 Task: Add a condition where "Channel Is not Phone call(outgoing)" in recently solved tickets.
Action: Mouse moved to (122, 508)
Screenshot: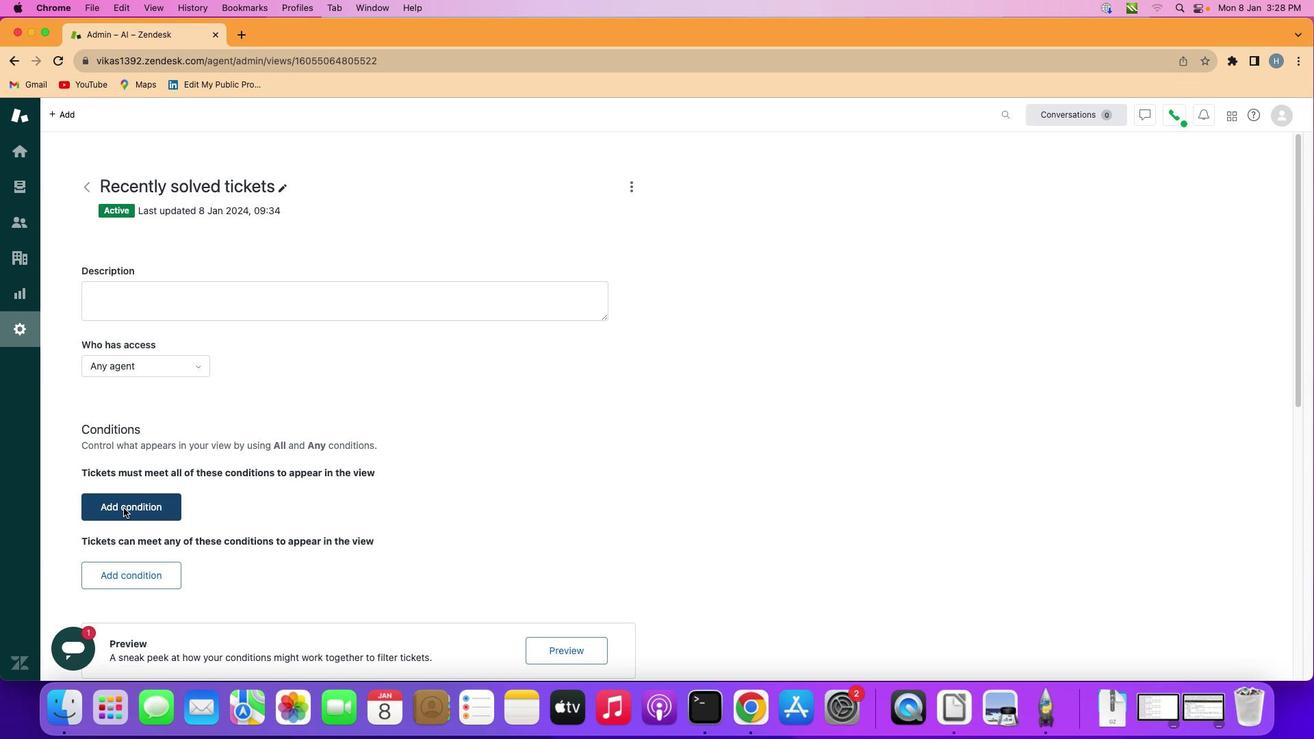 
Action: Mouse pressed left at (122, 508)
Screenshot: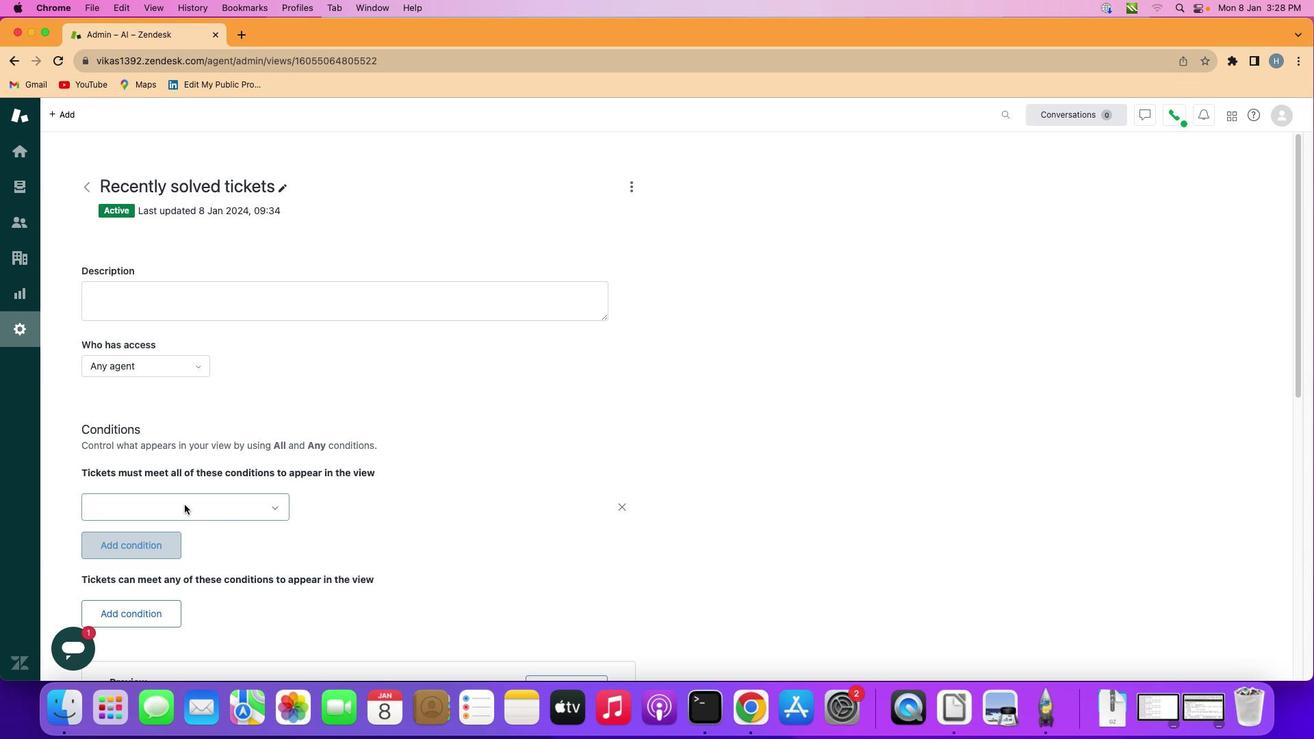 
Action: Mouse moved to (184, 505)
Screenshot: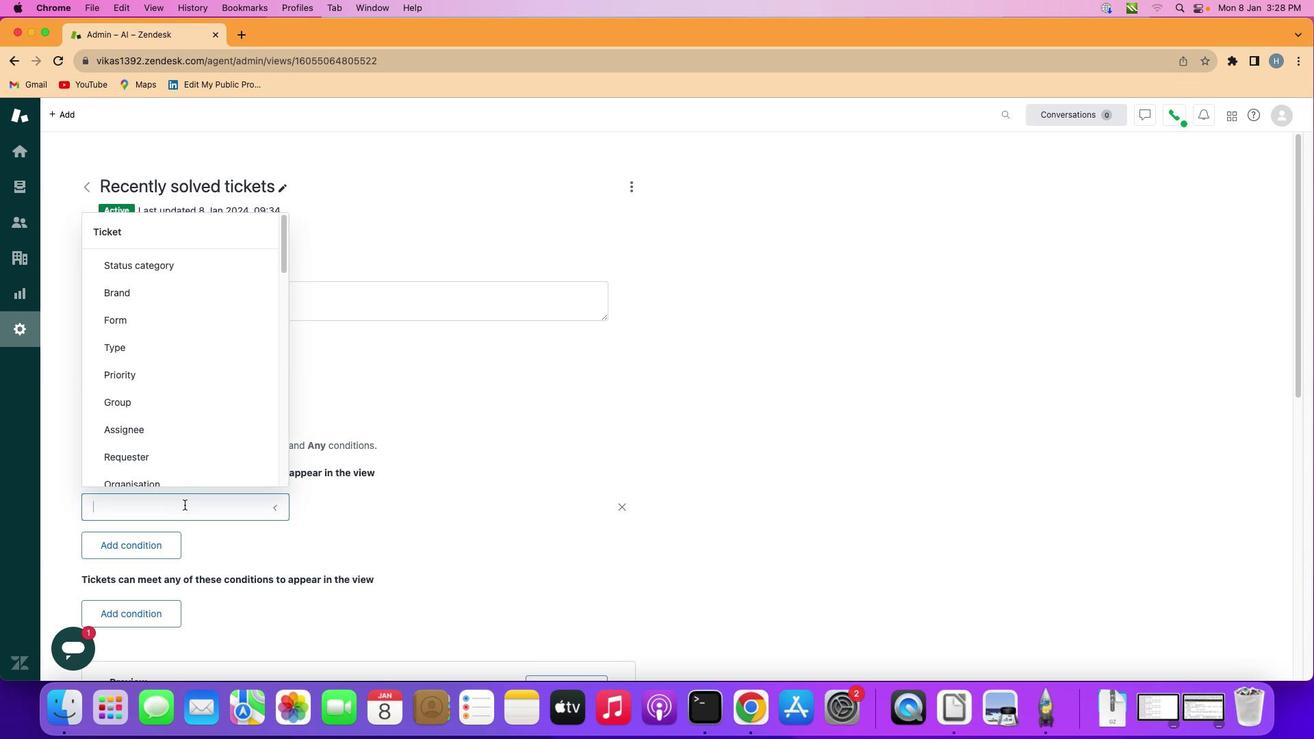 
Action: Mouse pressed left at (184, 505)
Screenshot: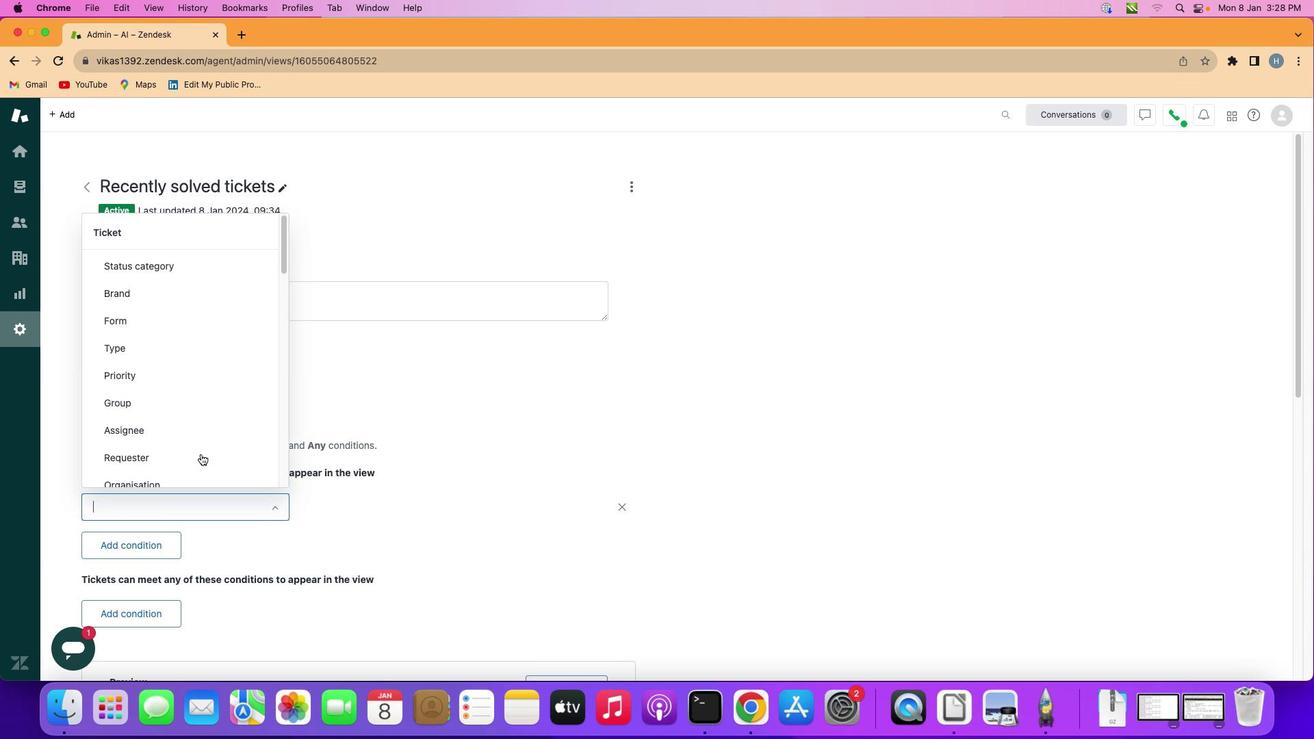 
Action: Mouse moved to (215, 406)
Screenshot: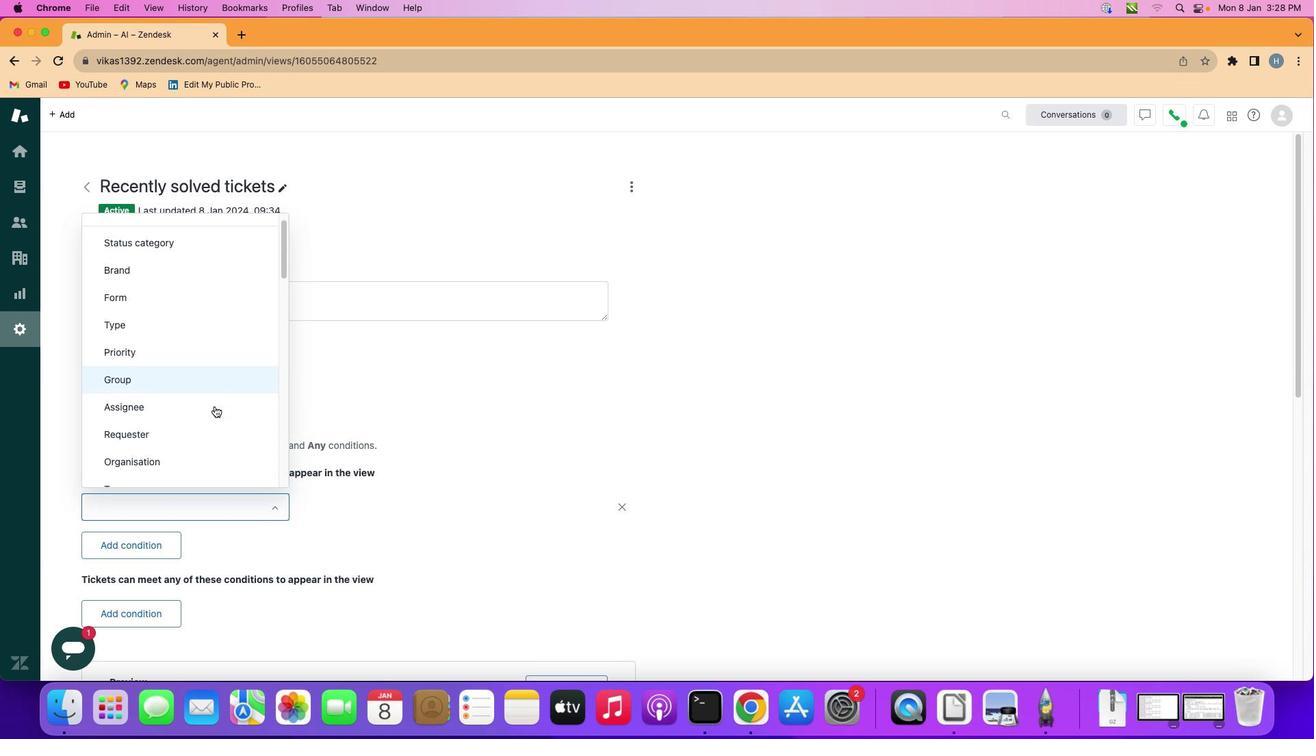 
Action: Mouse scrolled (215, 406) with delta (0, 0)
Screenshot: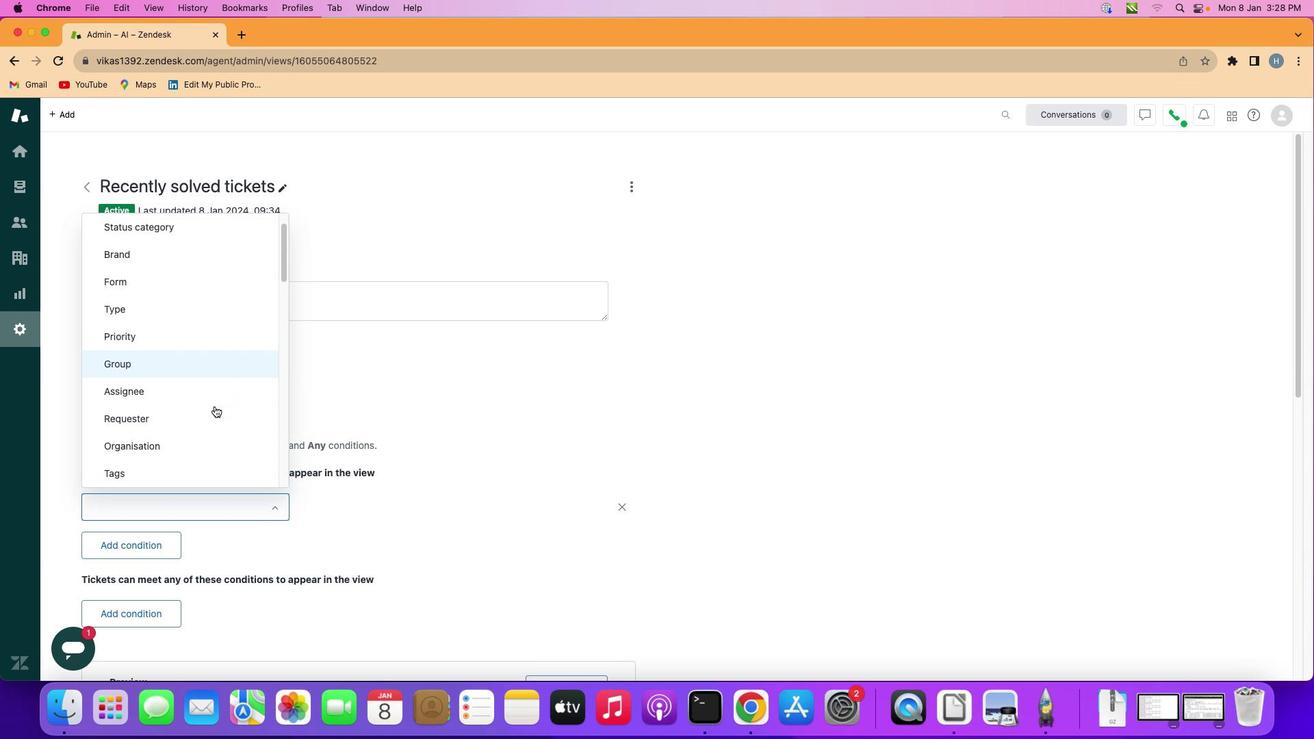 
Action: Mouse scrolled (215, 406) with delta (0, 0)
Screenshot: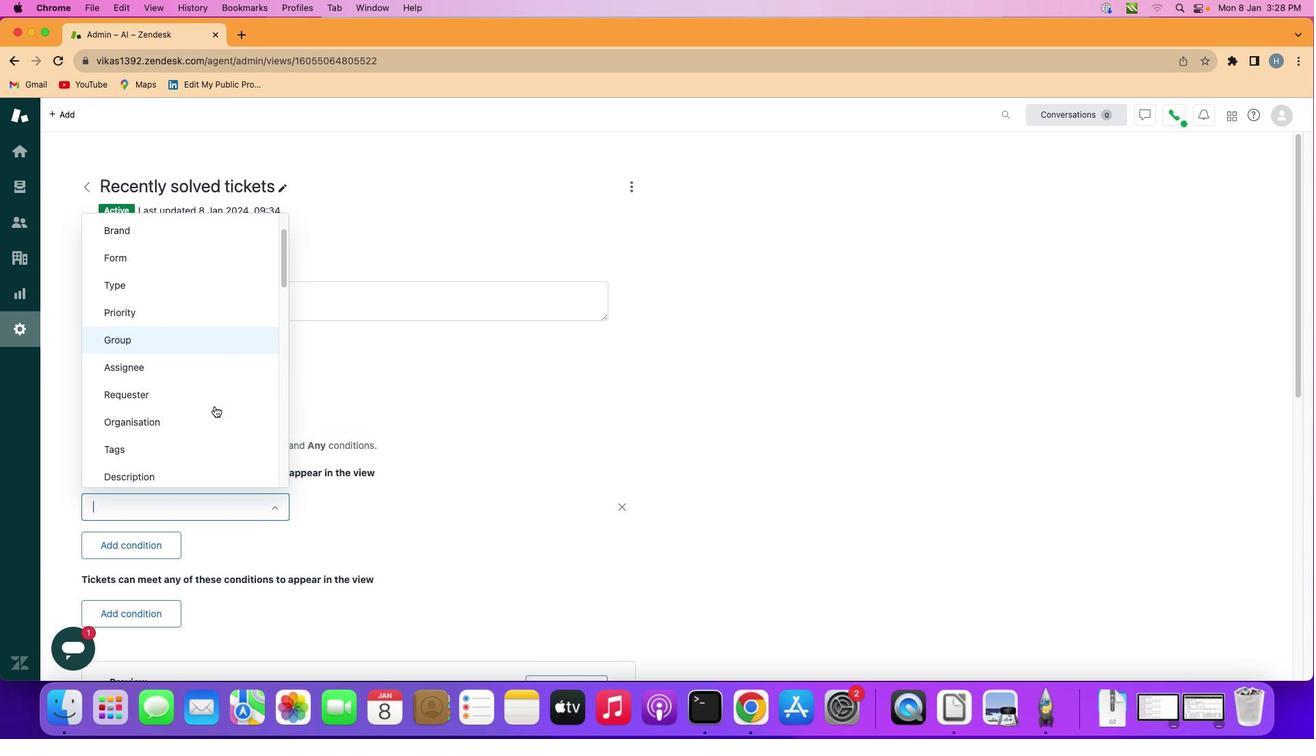 
Action: Mouse scrolled (215, 406) with delta (0, 0)
Screenshot: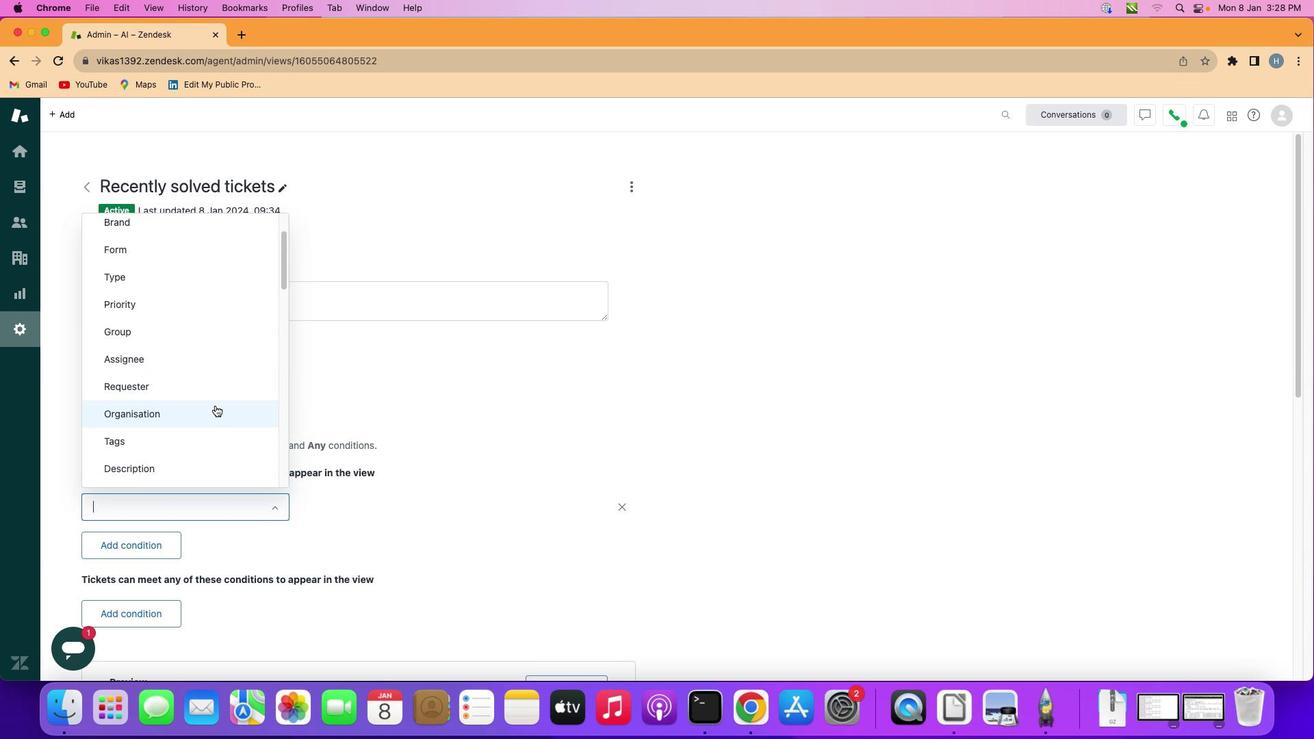 
Action: Mouse scrolled (215, 406) with delta (0, 0)
Screenshot: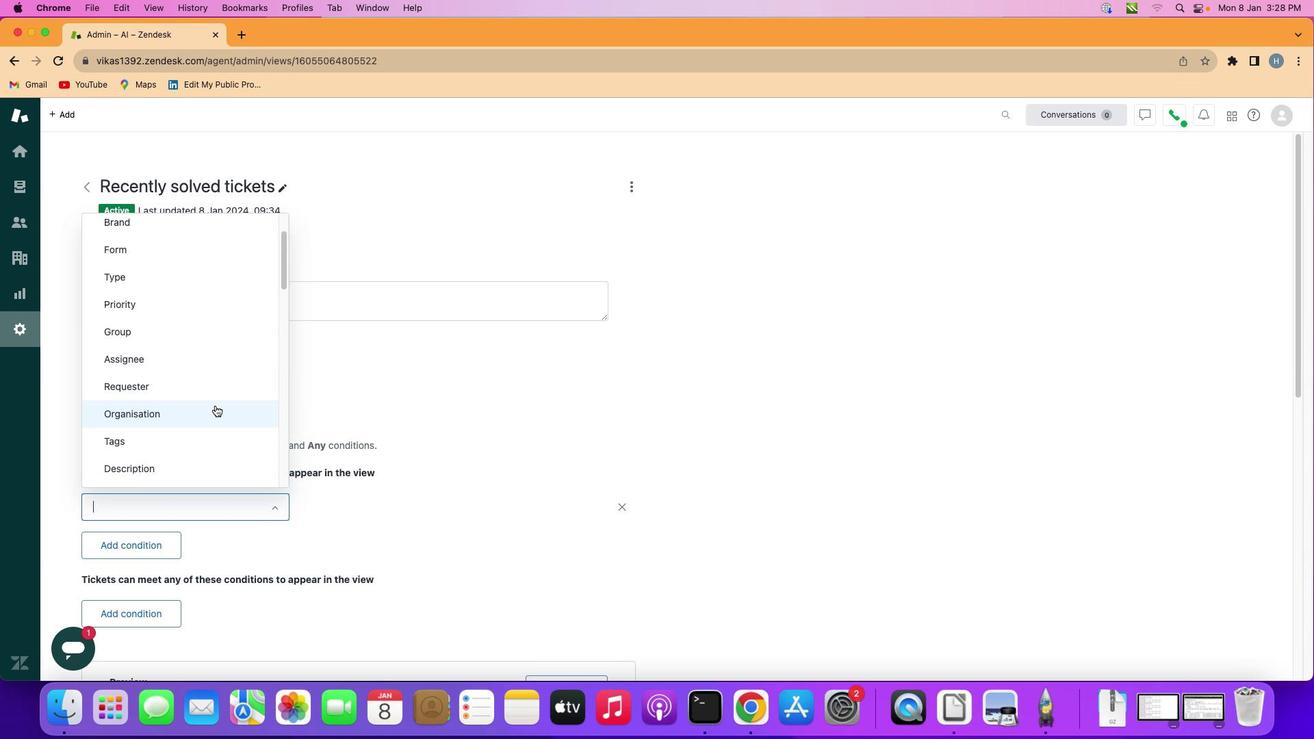 
Action: Mouse scrolled (215, 406) with delta (0, 0)
Screenshot: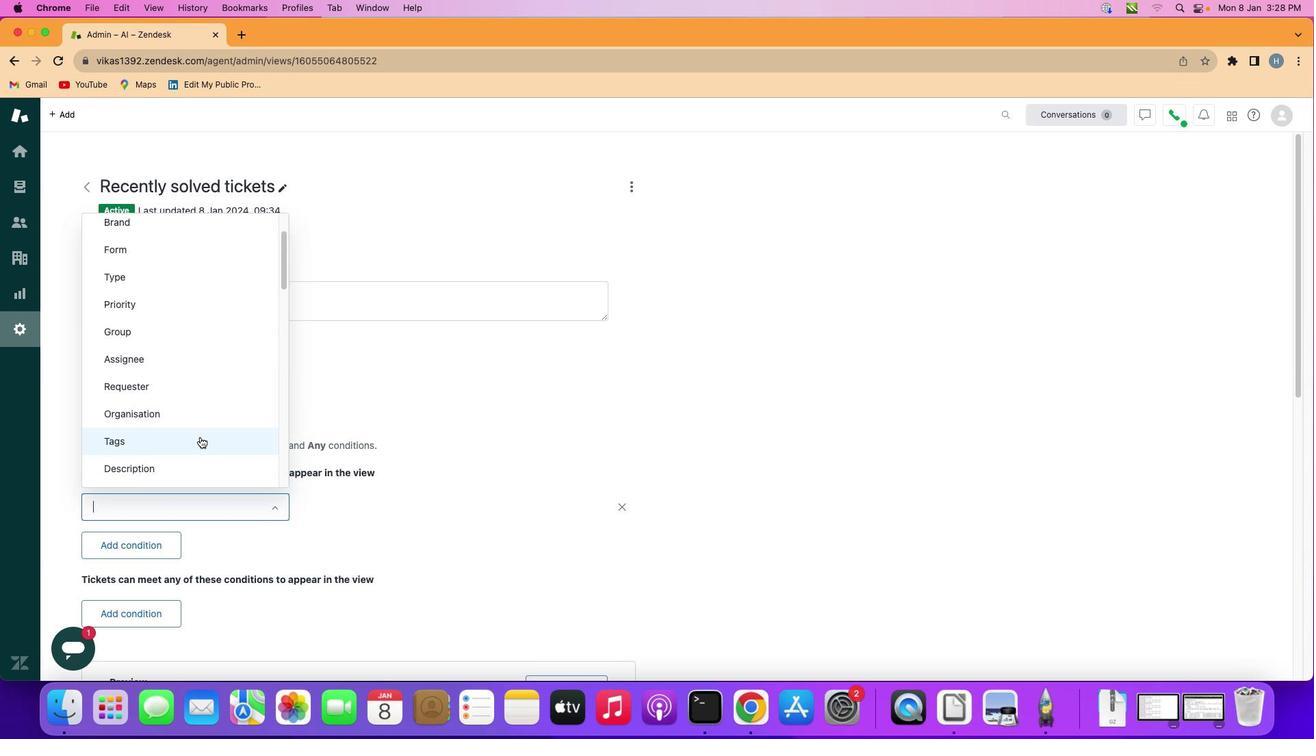 
Action: Mouse moved to (202, 435)
Screenshot: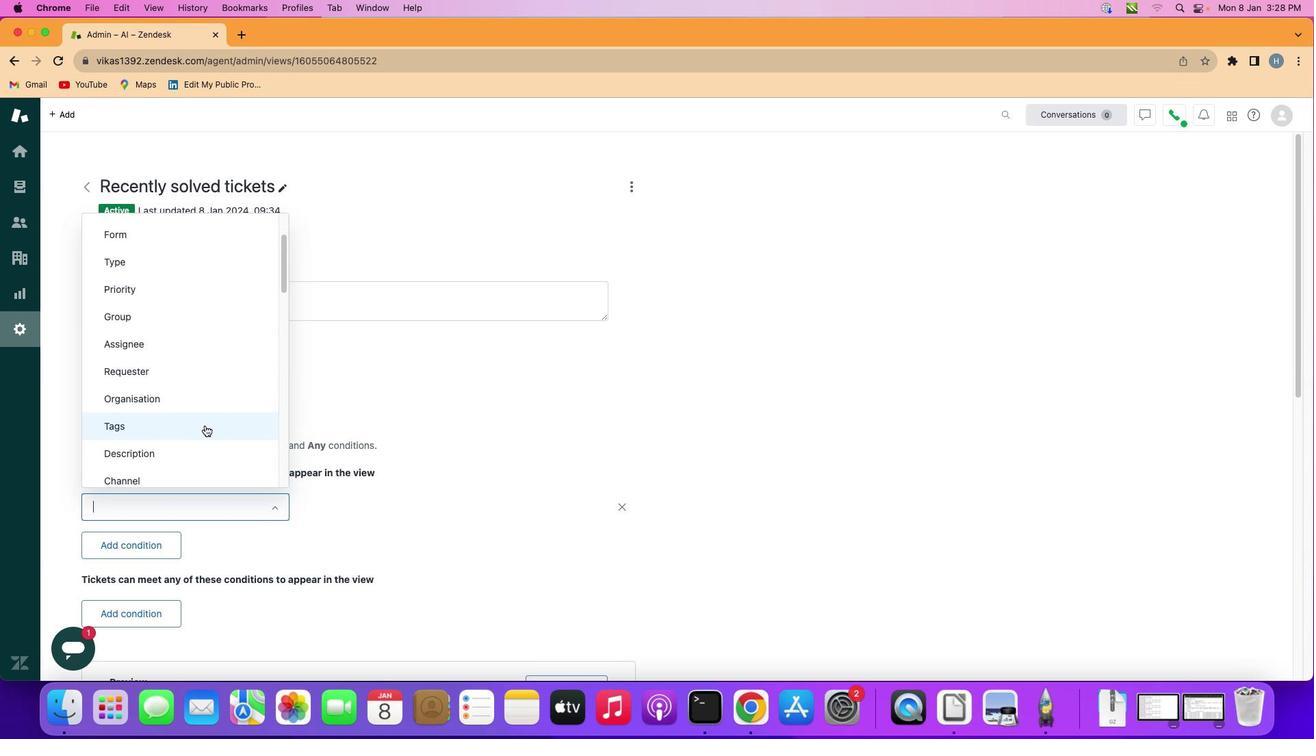 
Action: Mouse scrolled (202, 435) with delta (0, 0)
Screenshot: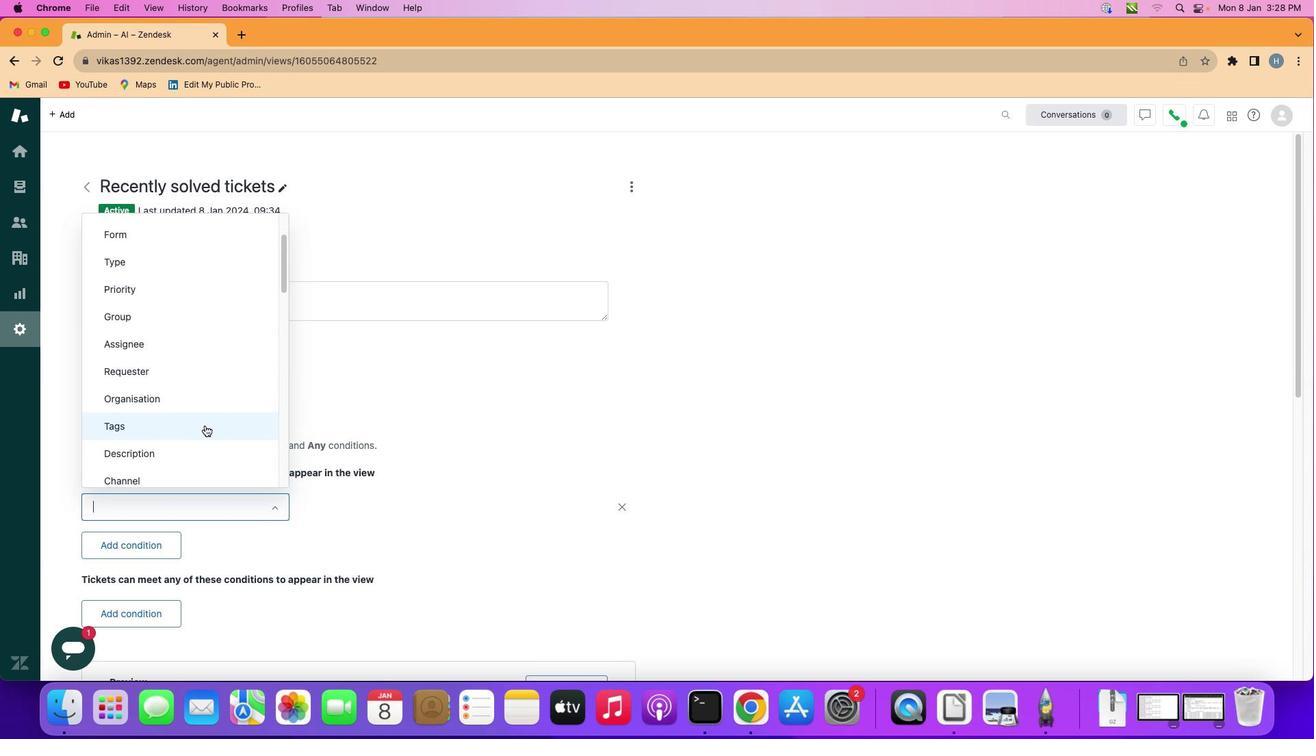 
Action: Mouse moved to (202, 434)
Screenshot: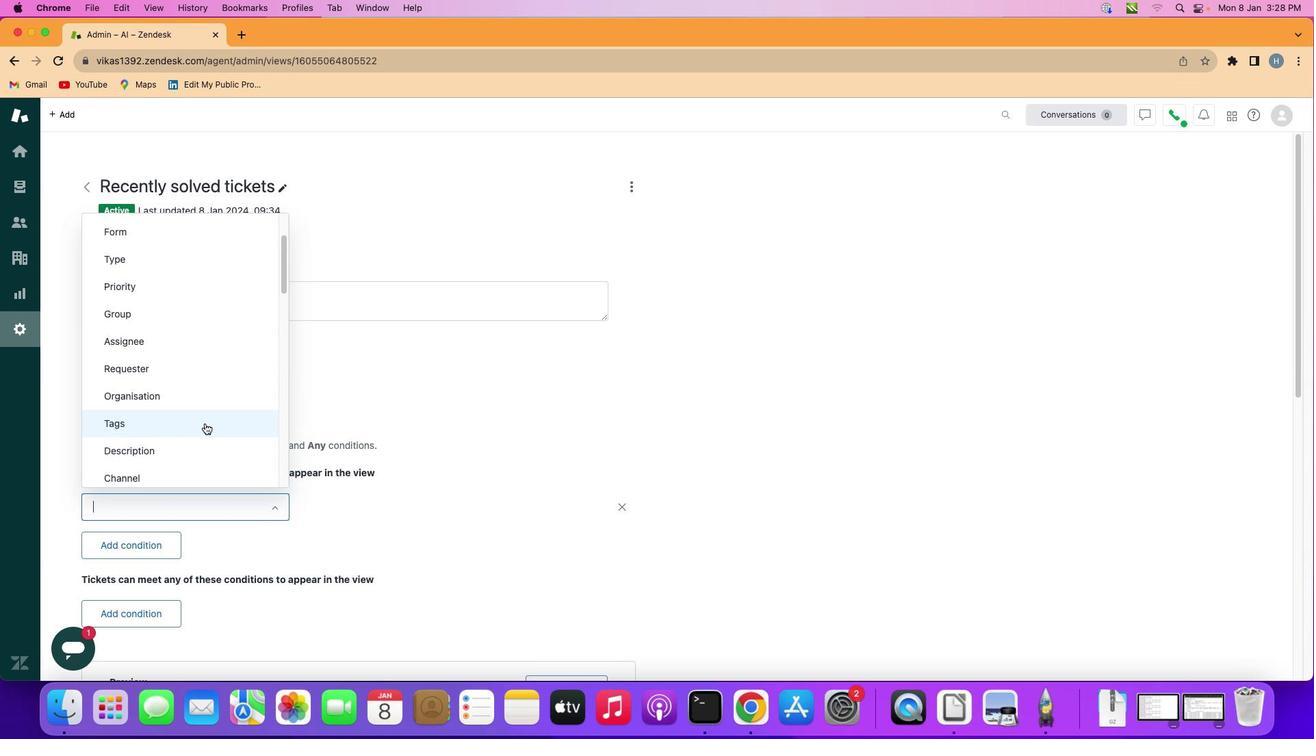 
Action: Mouse scrolled (202, 434) with delta (0, 0)
Screenshot: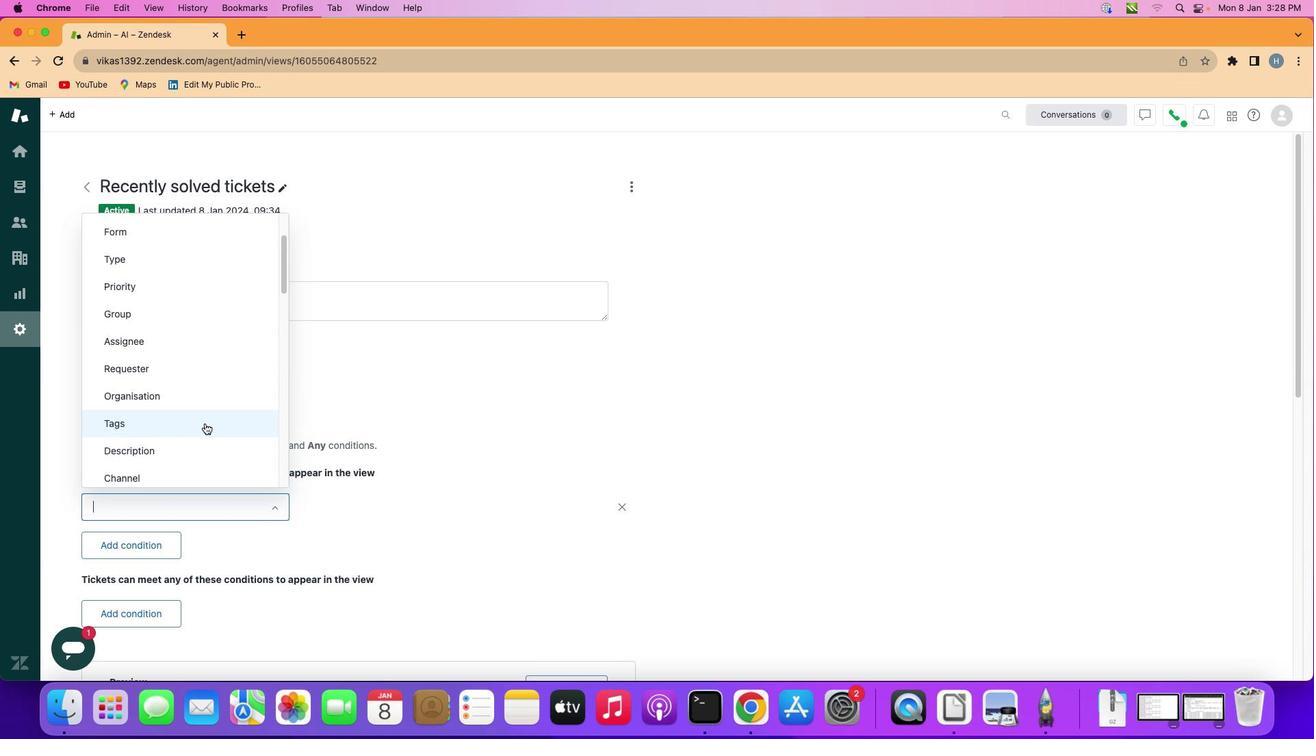 
Action: Mouse moved to (204, 430)
Screenshot: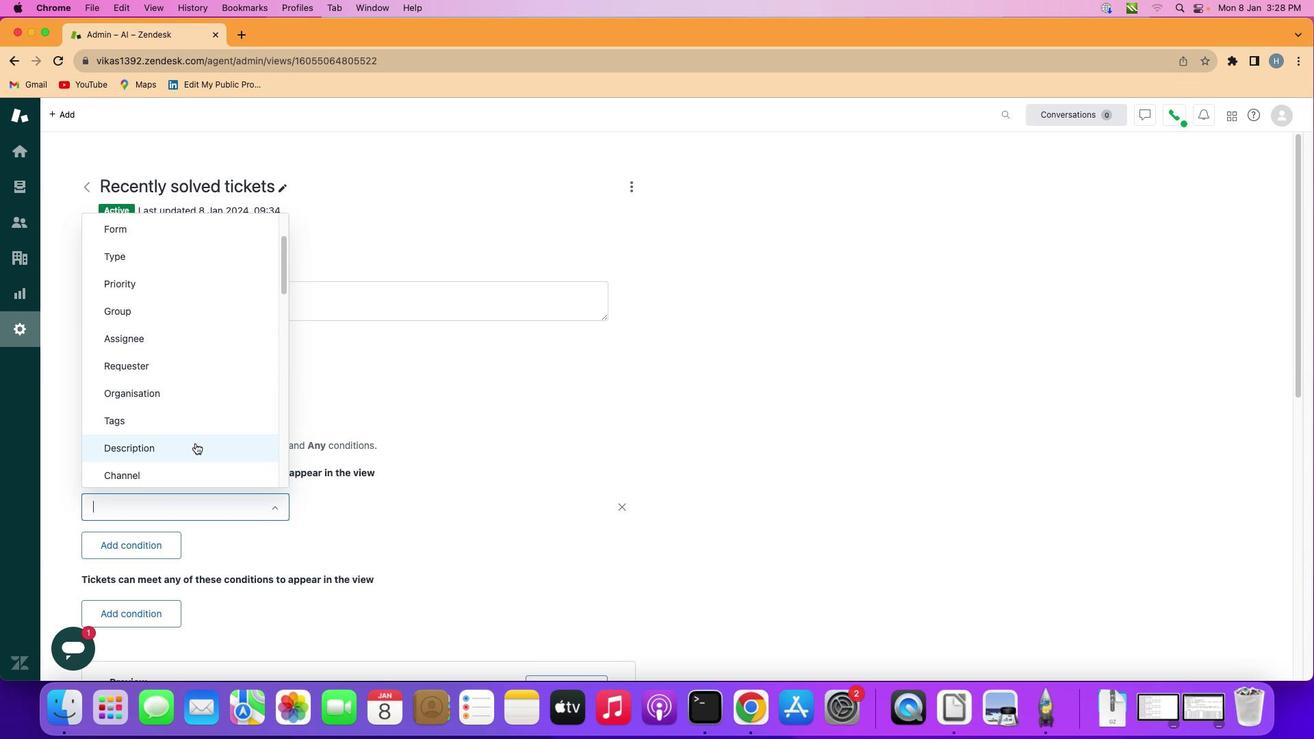 
Action: Mouse scrolled (204, 430) with delta (0, 0)
Screenshot: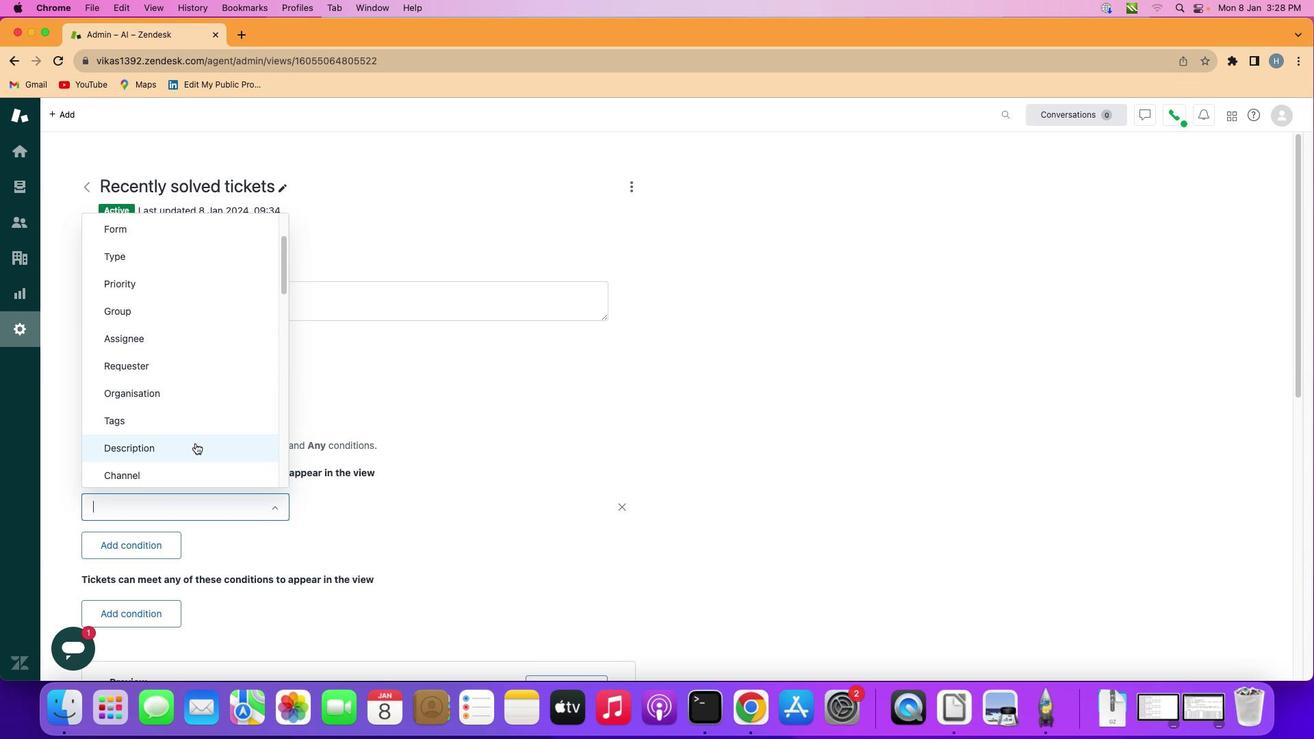 
Action: Mouse moved to (205, 423)
Screenshot: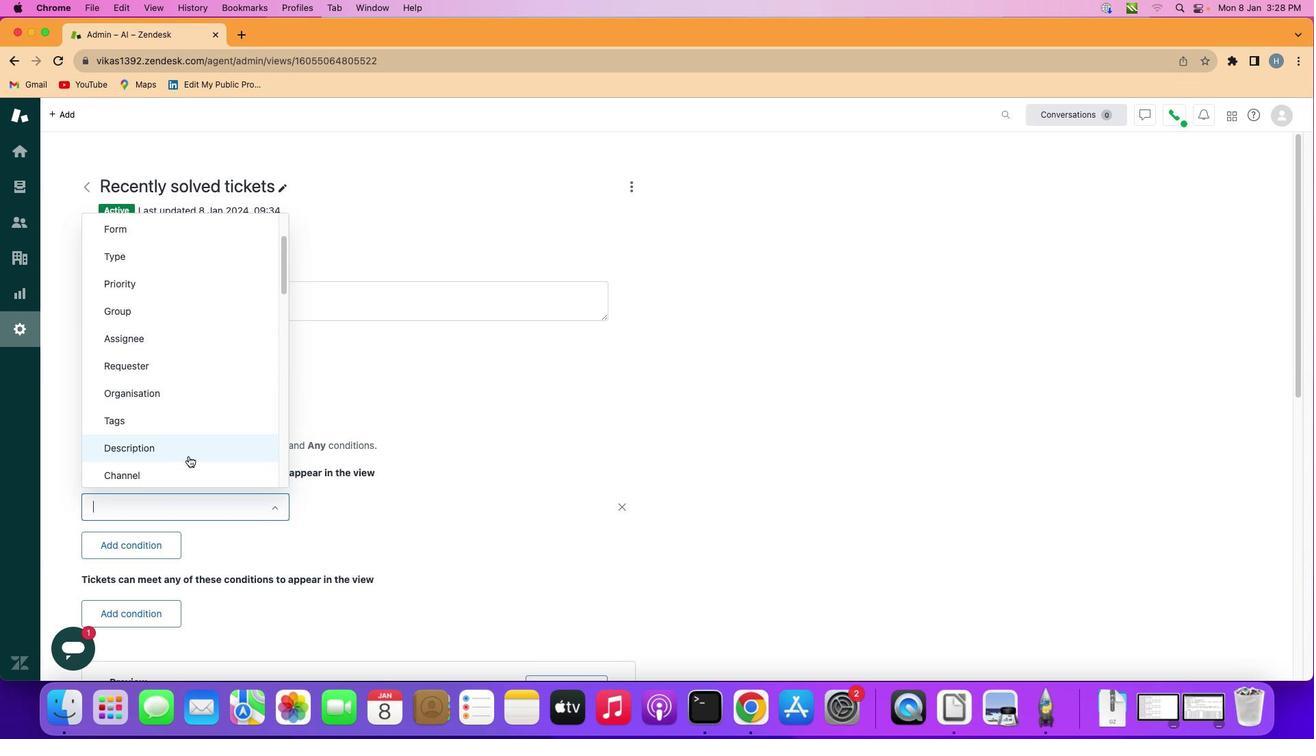 
Action: Mouse scrolled (205, 423) with delta (0, 0)
Screenshot: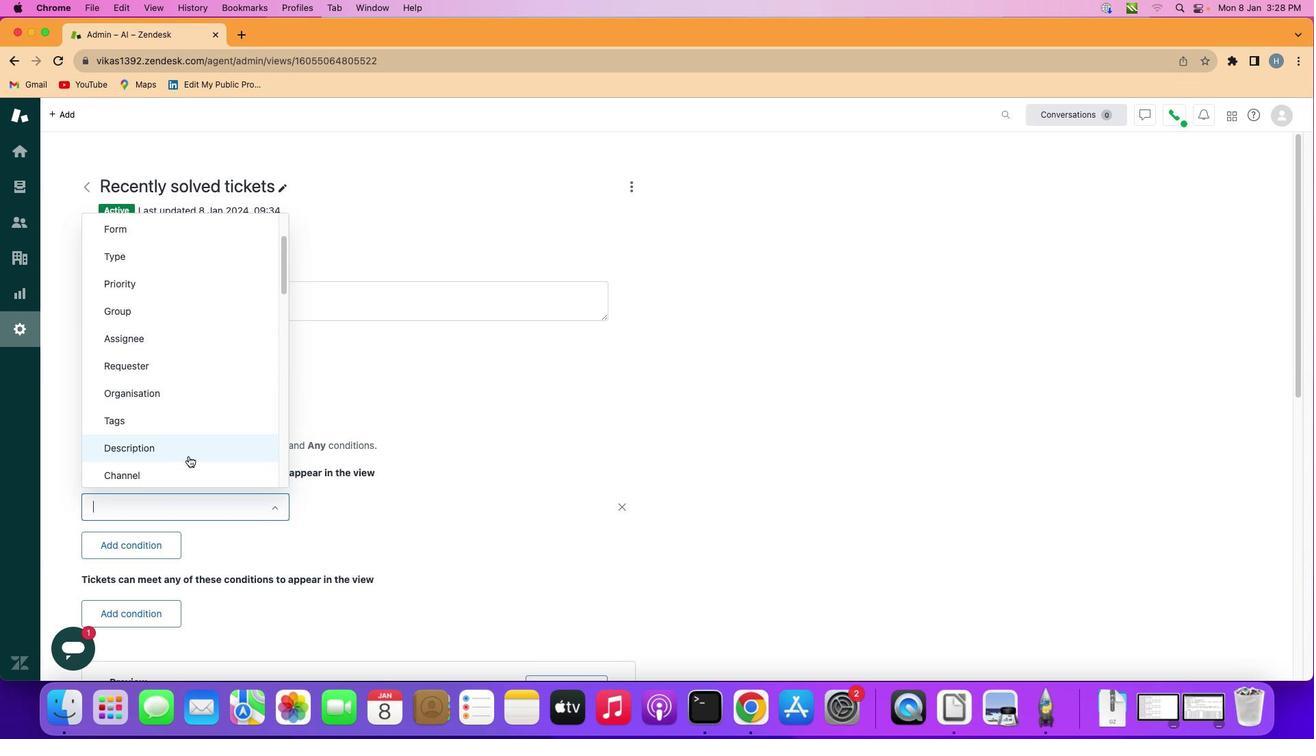 
Action: Mouse moved to (182, 471)
Screenshot: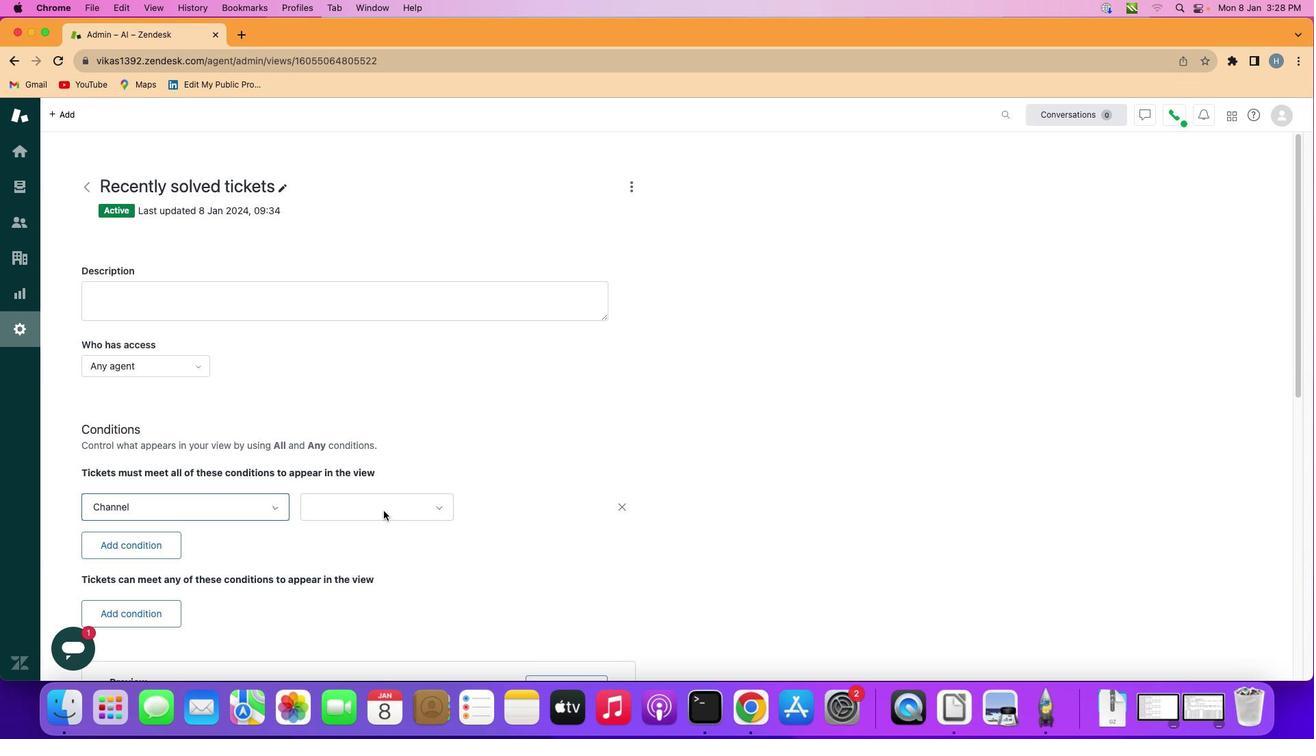
Action: Mouse pressed left at (182, 471)
Screenshot: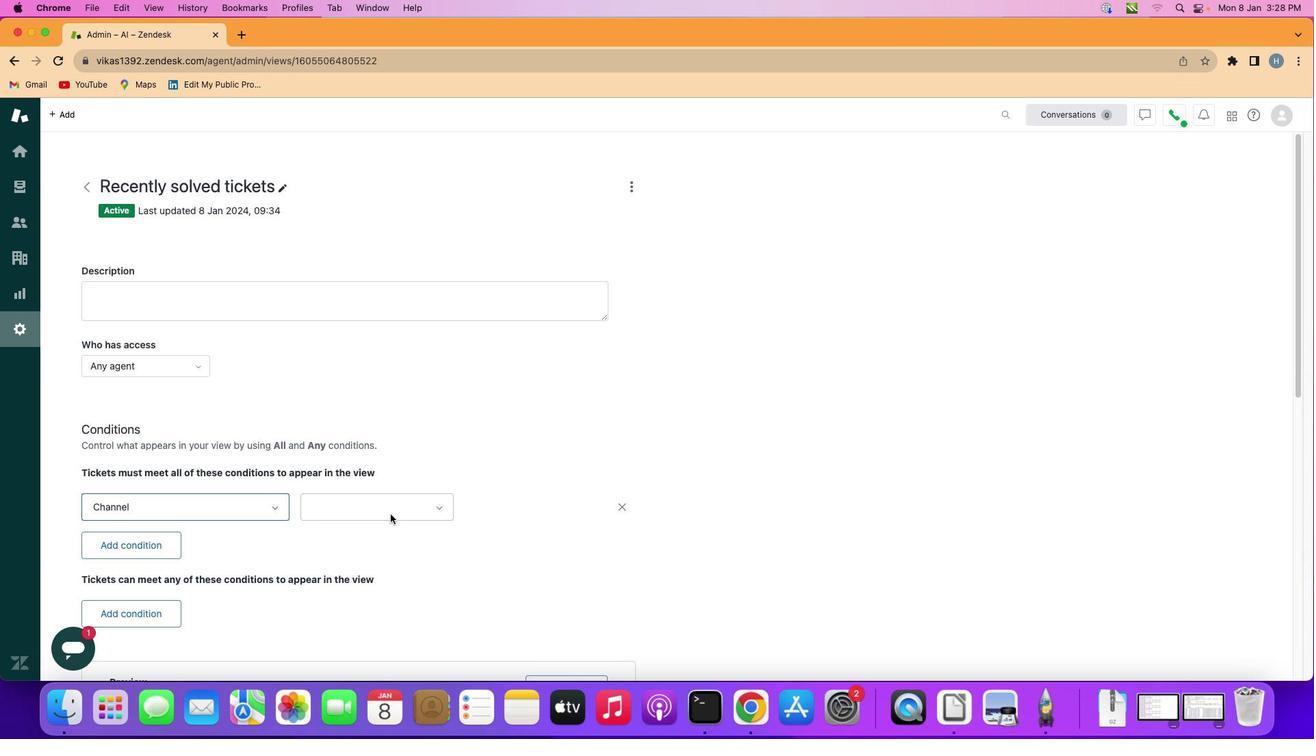 
Action: Mouse moved to (391, 514)
Screenshot: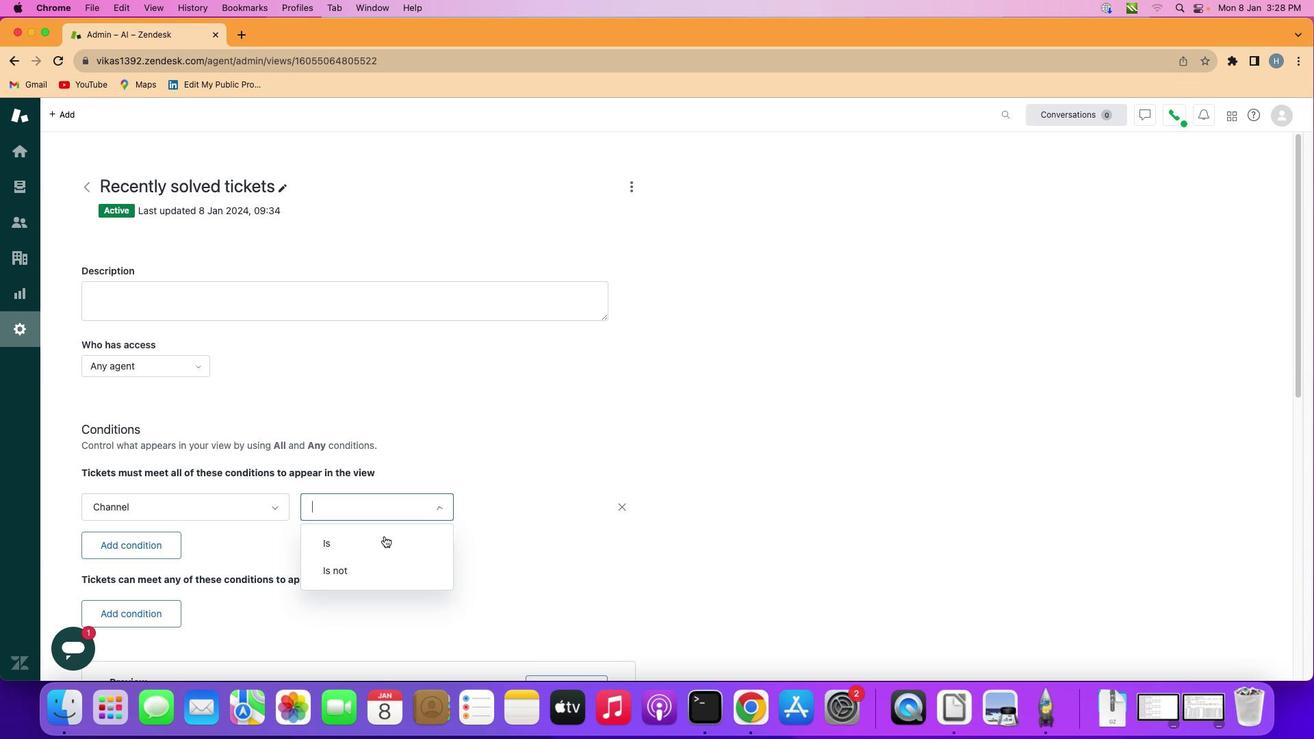 
Action: Mouse pressed left at (391, 514)
Screenshot: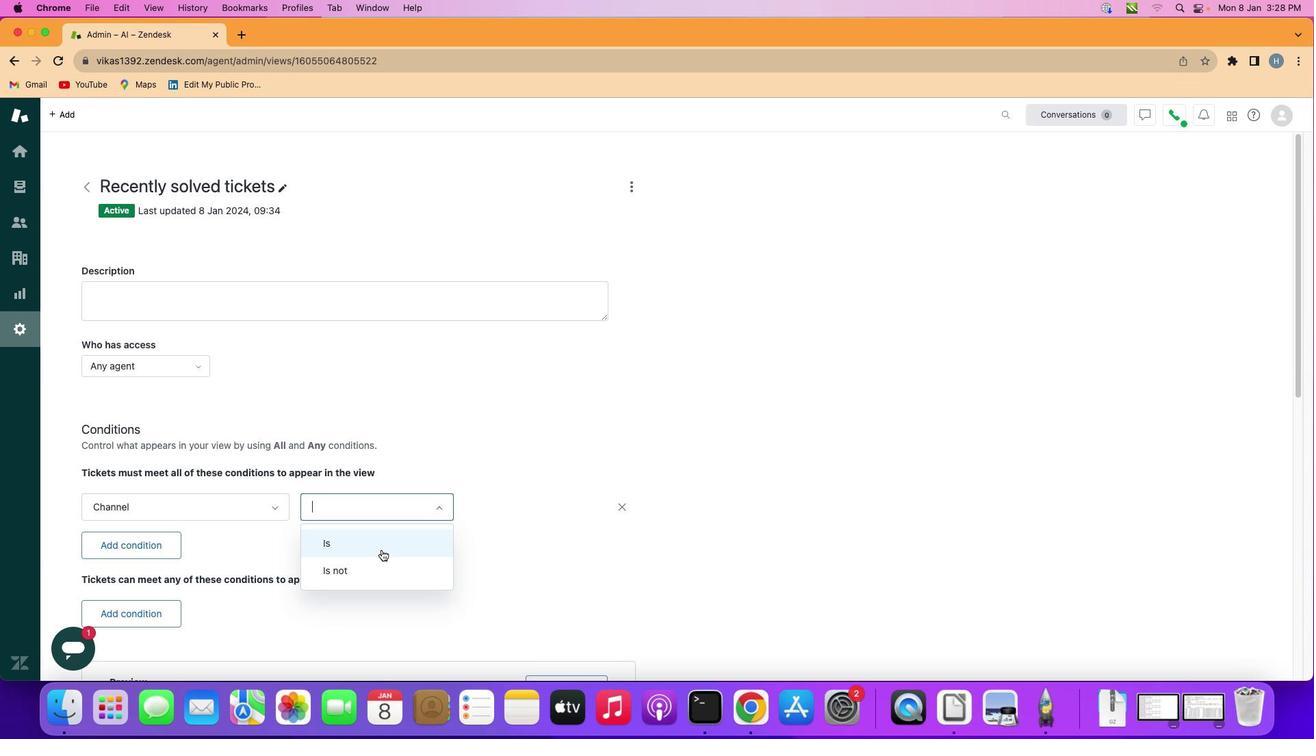 
Action: Mouse moved to (378, 565)
Screenshot: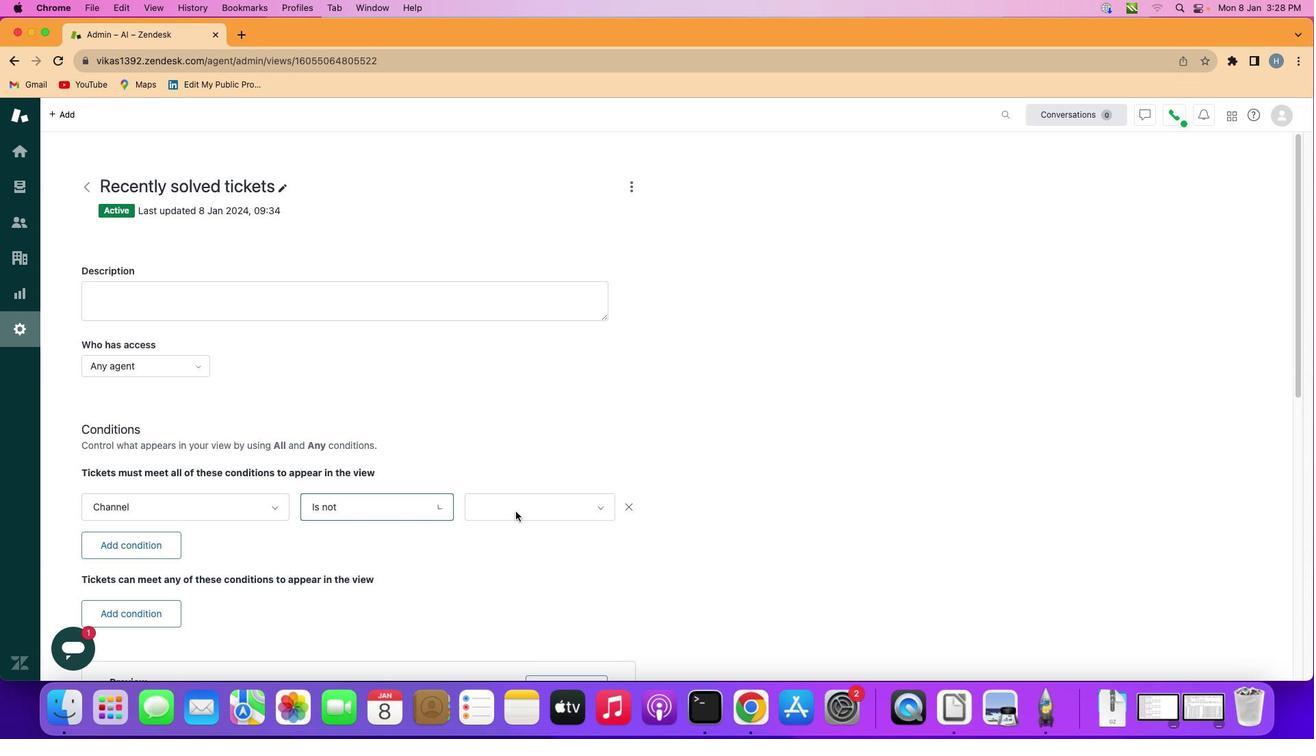 
Action: Mouse pressed left at (378, 565)
Screenshot: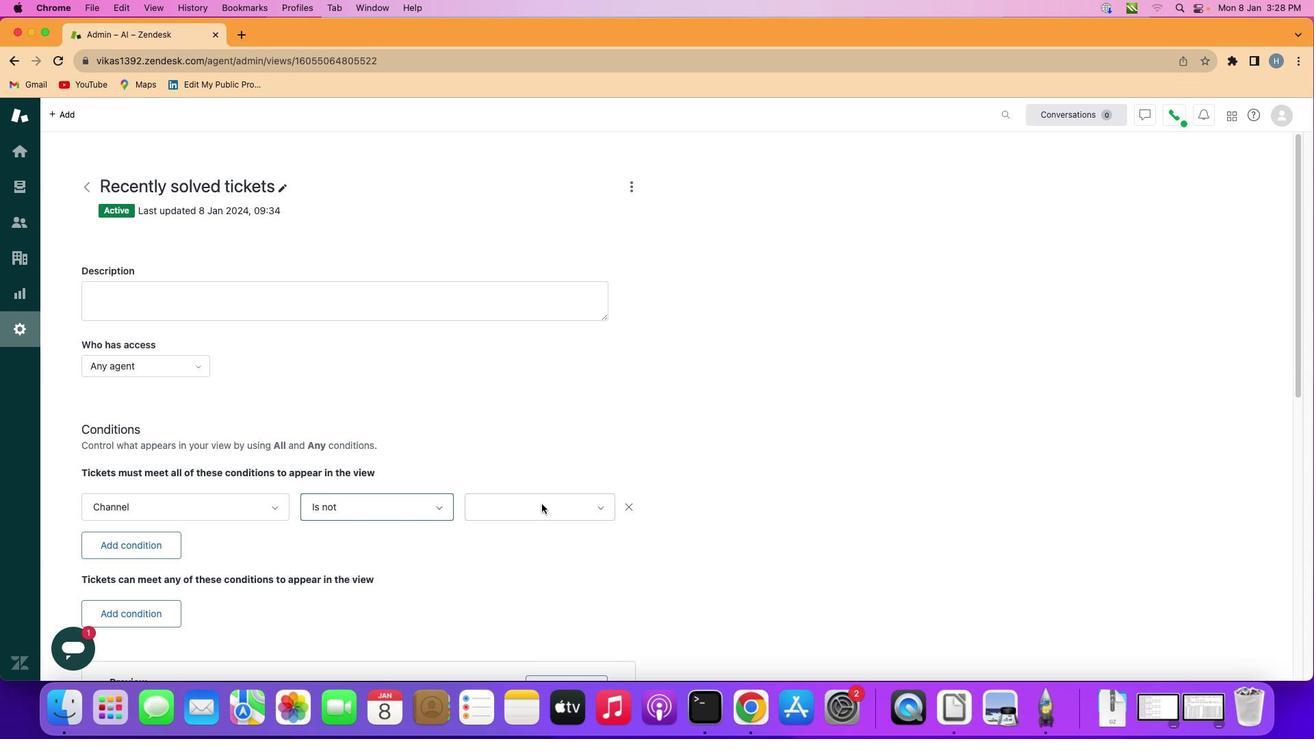 
Action: Mouse moved to (542, 504)
Screenshot: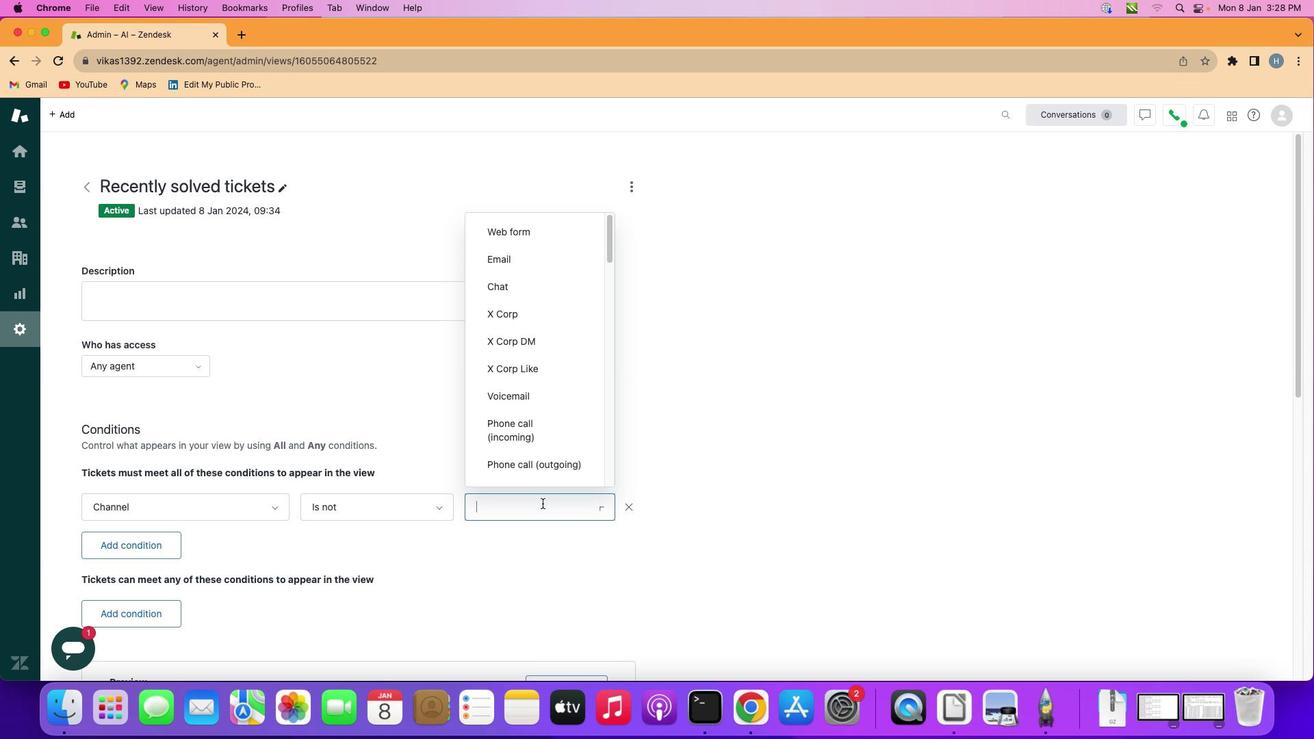 
Action: Mouse pressed left at (542, 504)
Screenshot: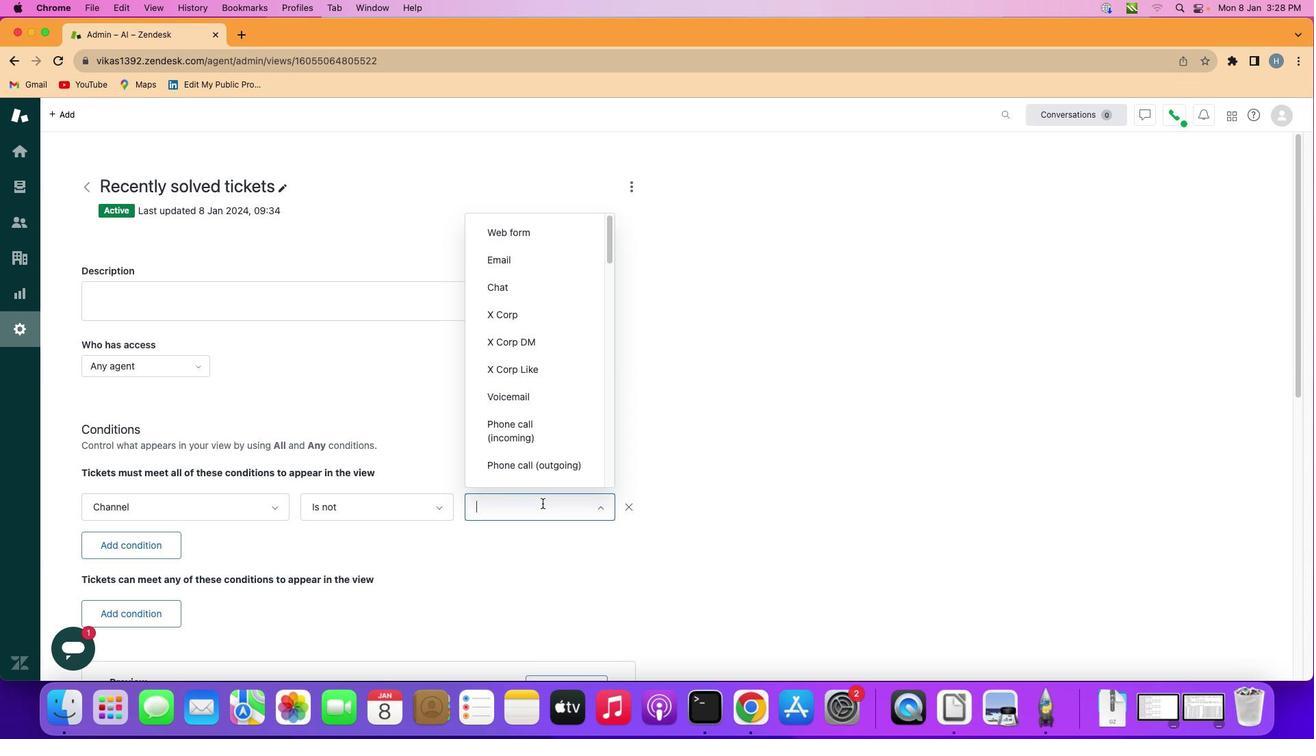 
Action: Mouse moved to (523, 469)
Screenshot: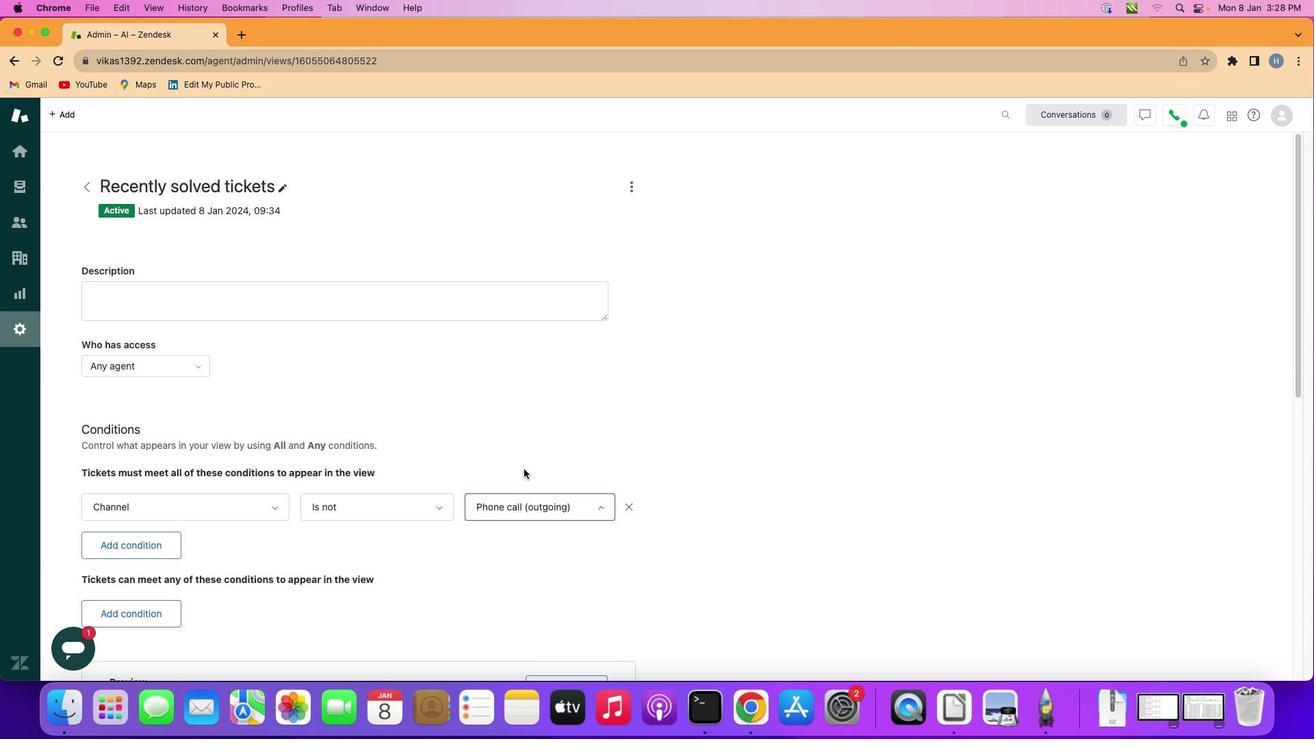 
Action: Mouse pressed left at (523, 469)
Screenshot: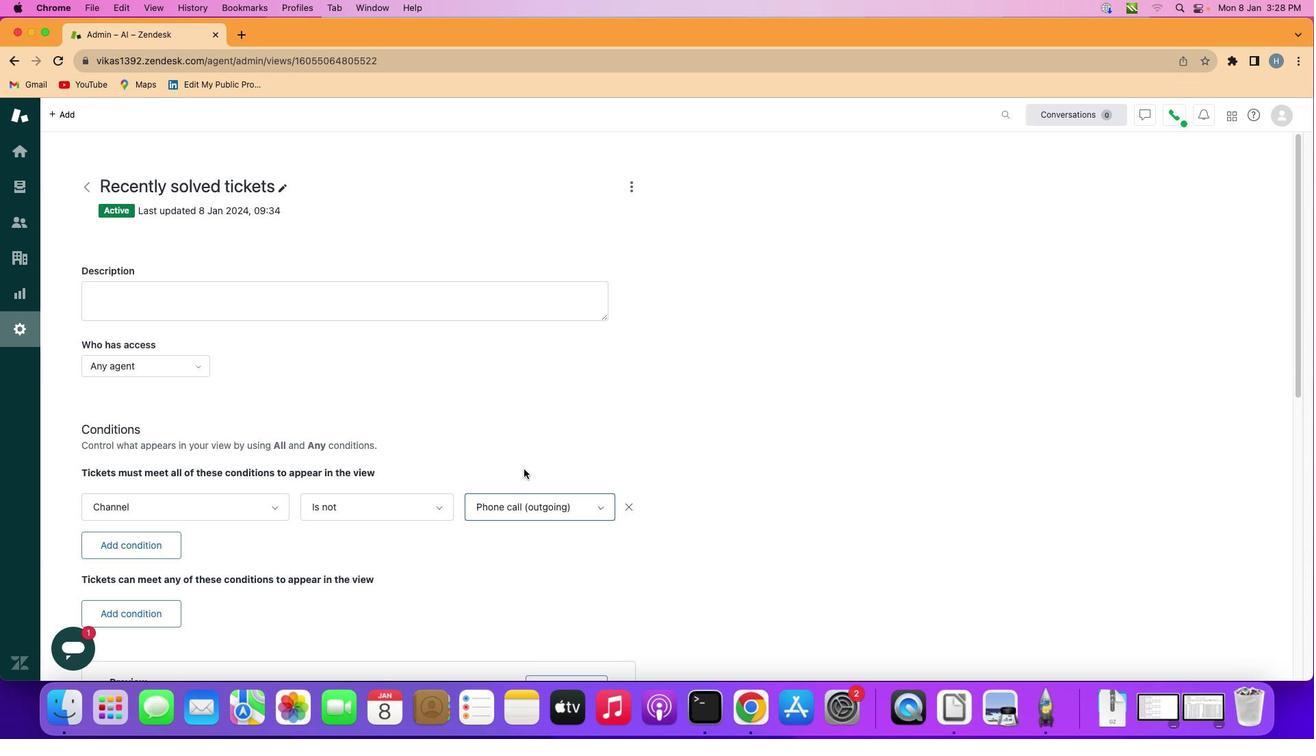 
